 Task: Create in the project ZenithTech and in the Backlog issue 'HR management system for a company with advanced employee onboarding and performance tracking features' a child issue 'Chatbot conversation user engagement analysis and reporting', and assign it to team member softage.4@softage.net.
Action: Mouse moved to (38, 195)
Screenshot: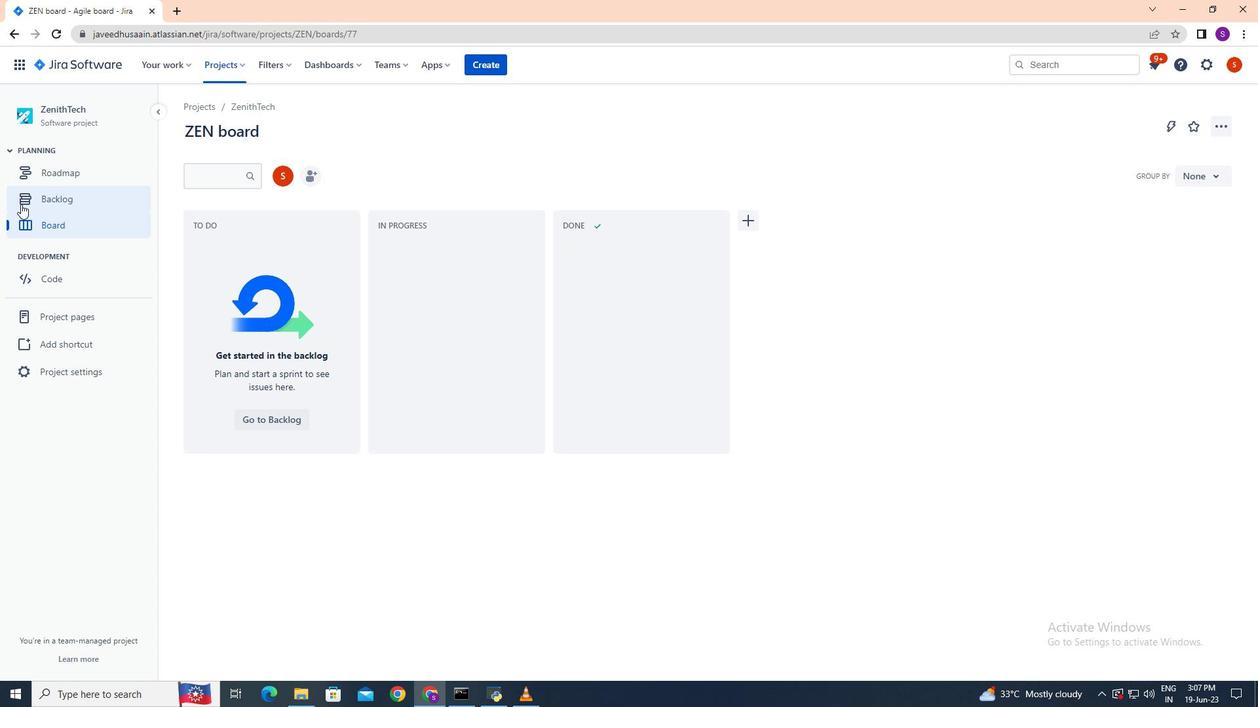 
Action: Mouse pressed left at (38, 195)
Screenshot: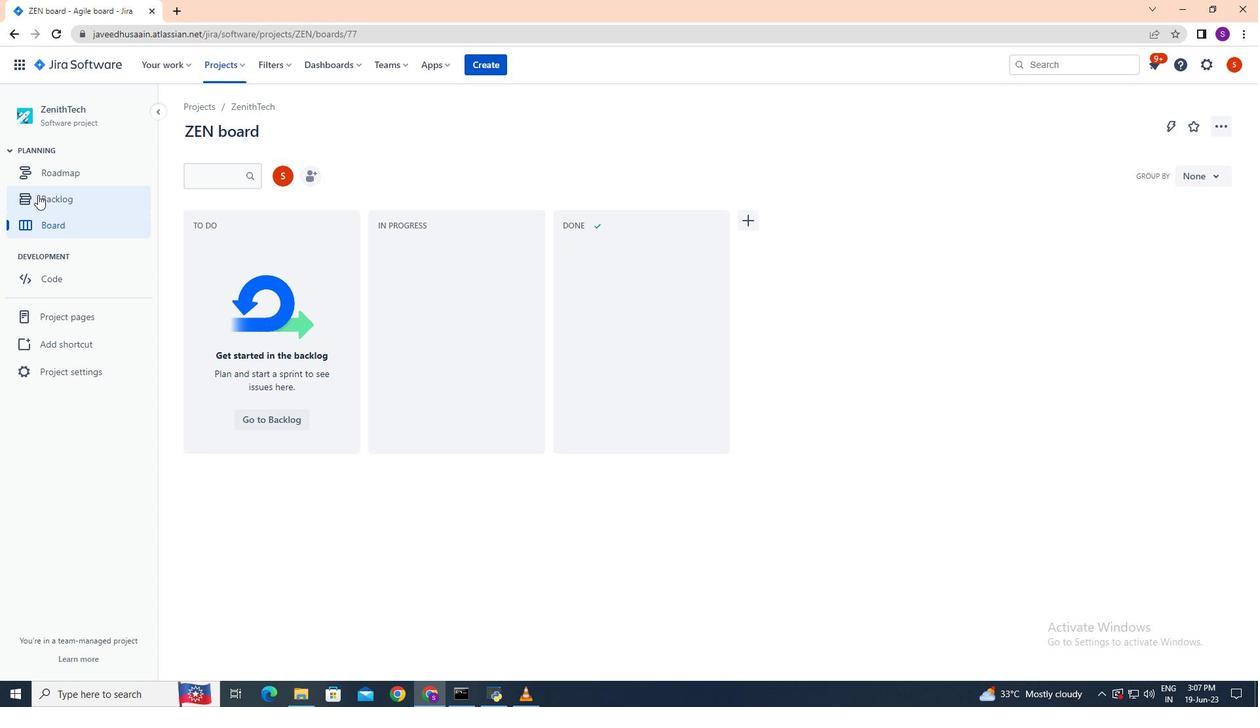 
Action: Mouse moved to (783, 392)
Screenshot: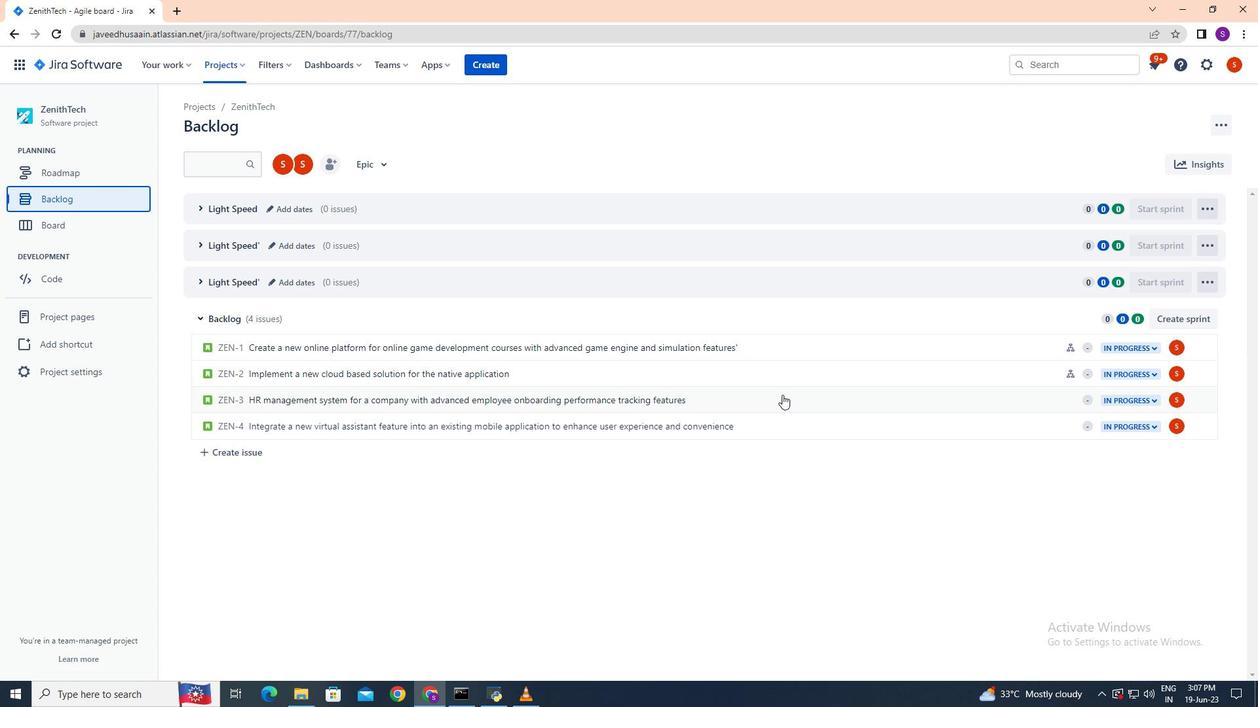 
Action: Mouse pressed left at (783, 392)
Screenshot: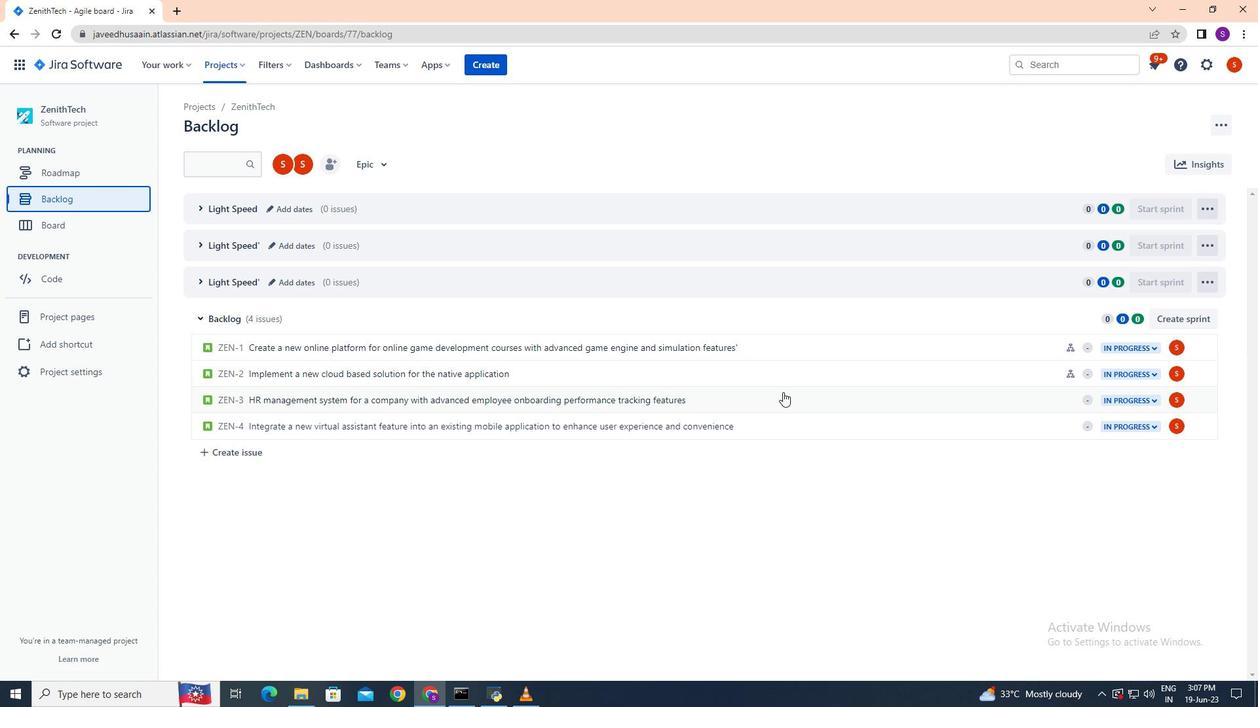 
Action: Mouse moved to (1028, 308)
Screenshot: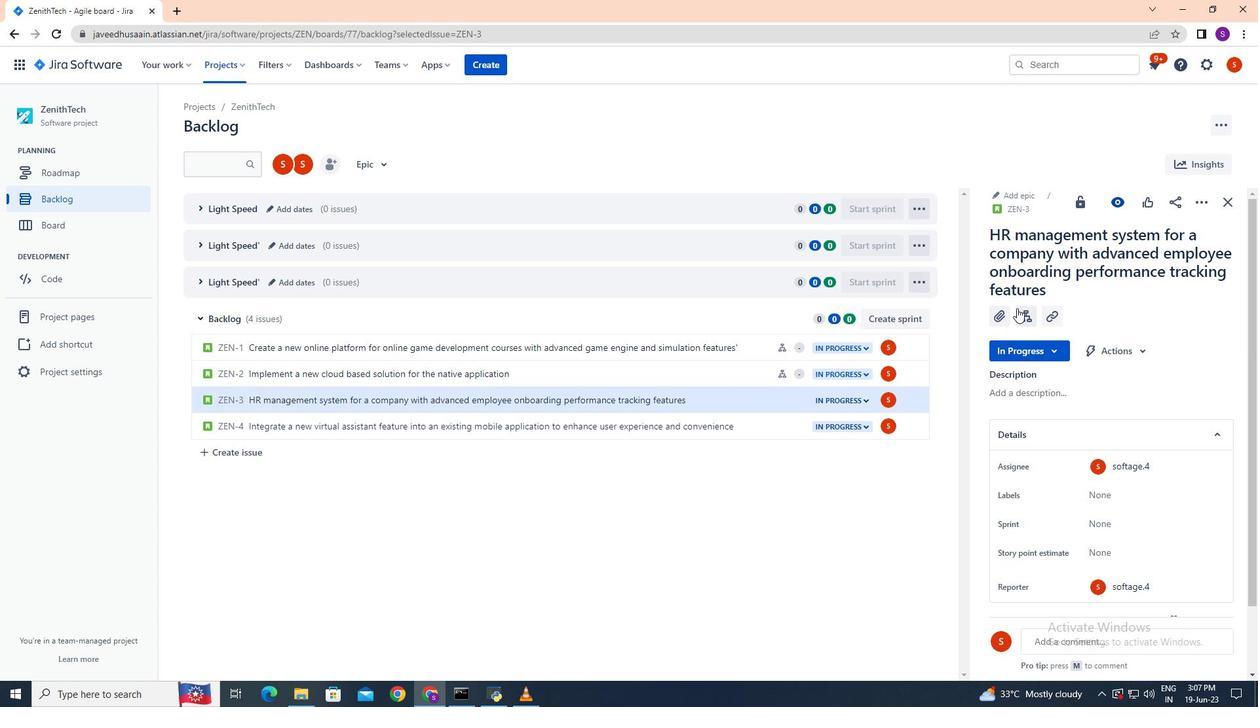
Action: Mouse pressed left at (1028, 308)
Screenshot: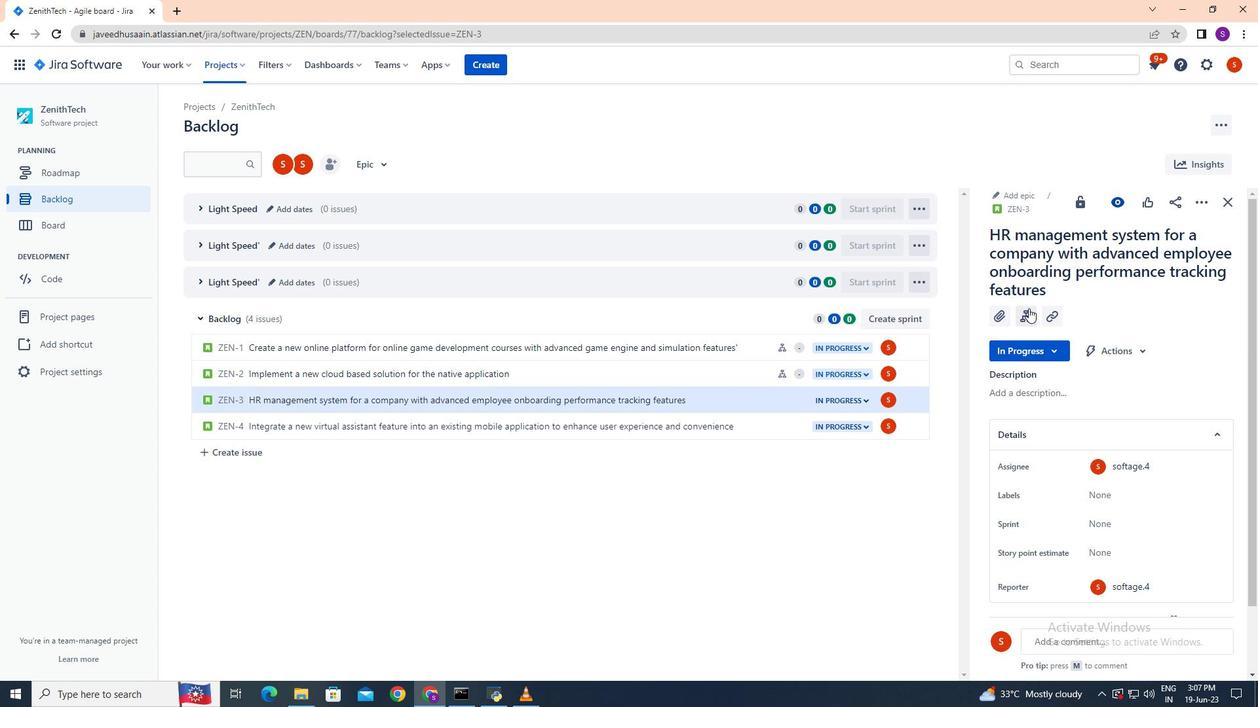 
Action: Mouse moved to (1036, 426)
Screenshot: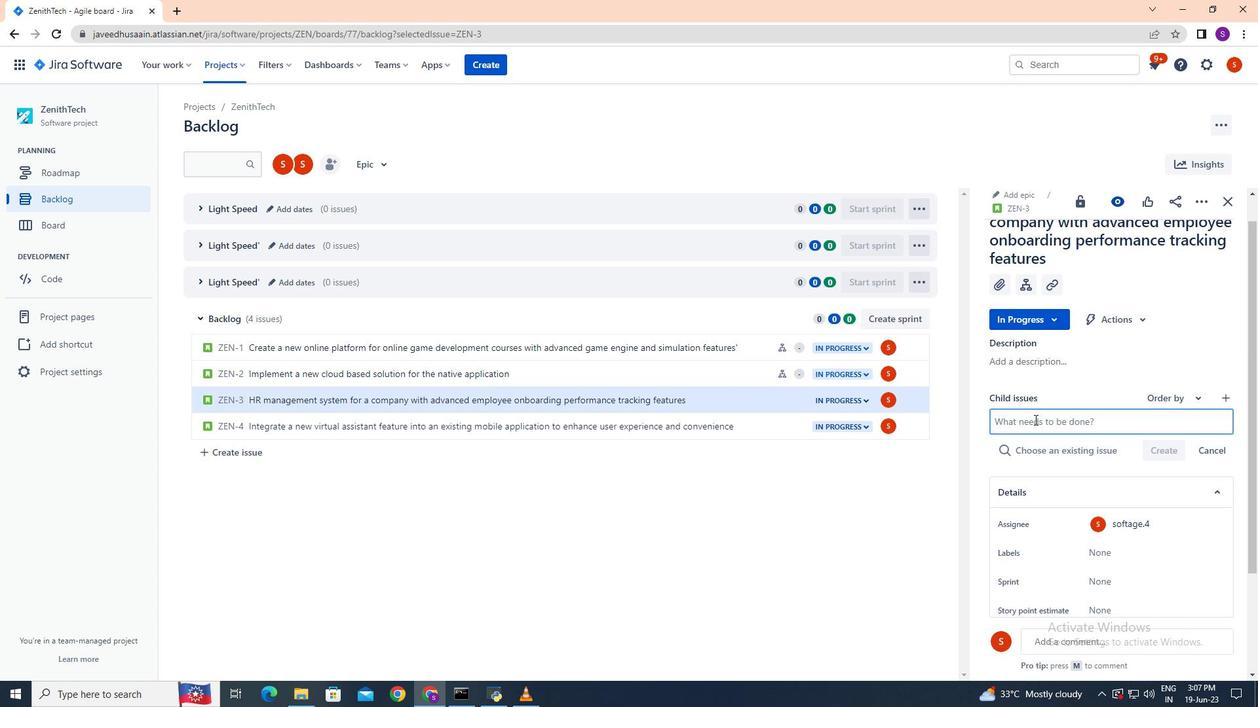 
Action: Mouse pressed left at (1036, 426)
Screenshot: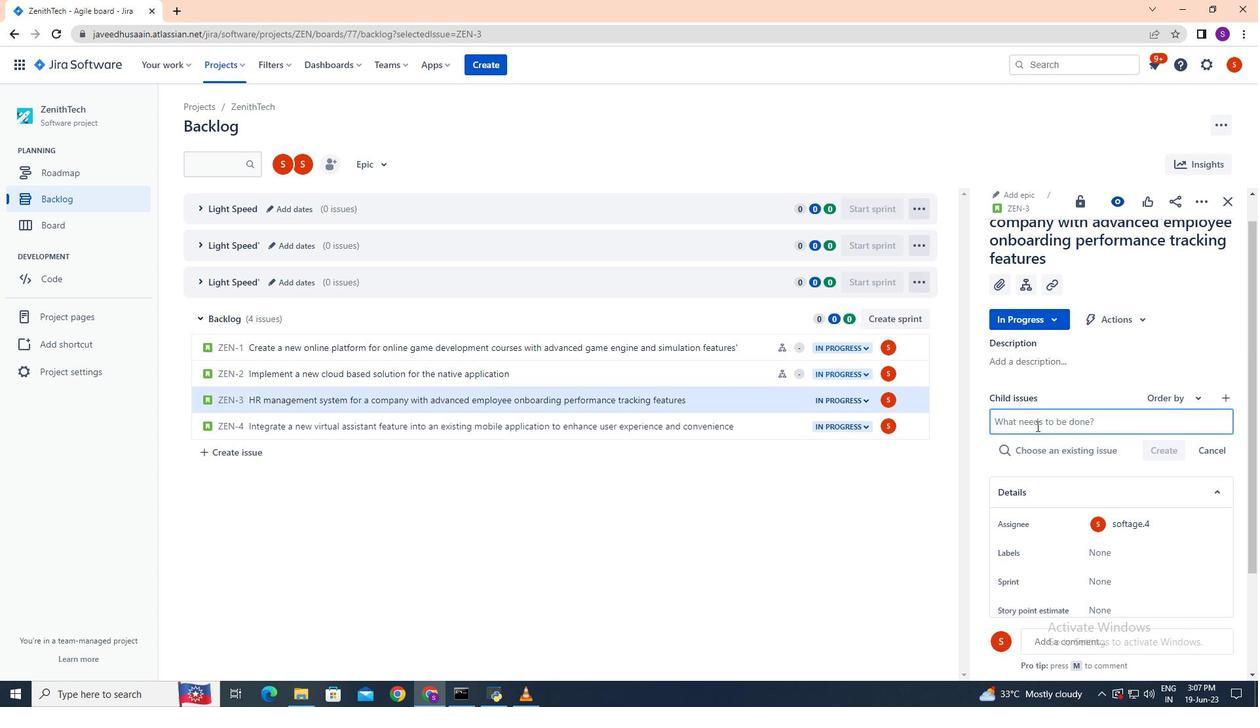 
Action: Key pressed <Key.shift>Chatbot<Key.space>conversation<Key.space>user<Key.space>engagement<Key.space>analysis<Key.space>and<Key.space>repoering
Screenshot: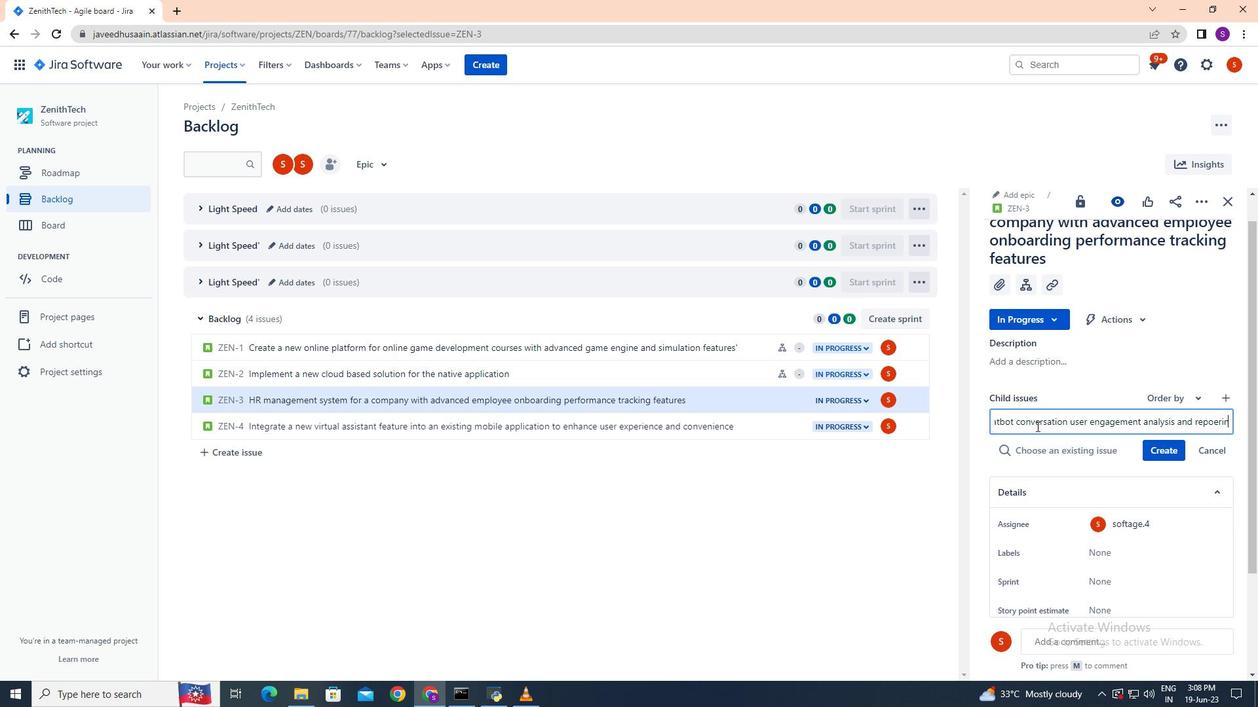 
Action: Mouse moved to (1024, 418)
Screenshot: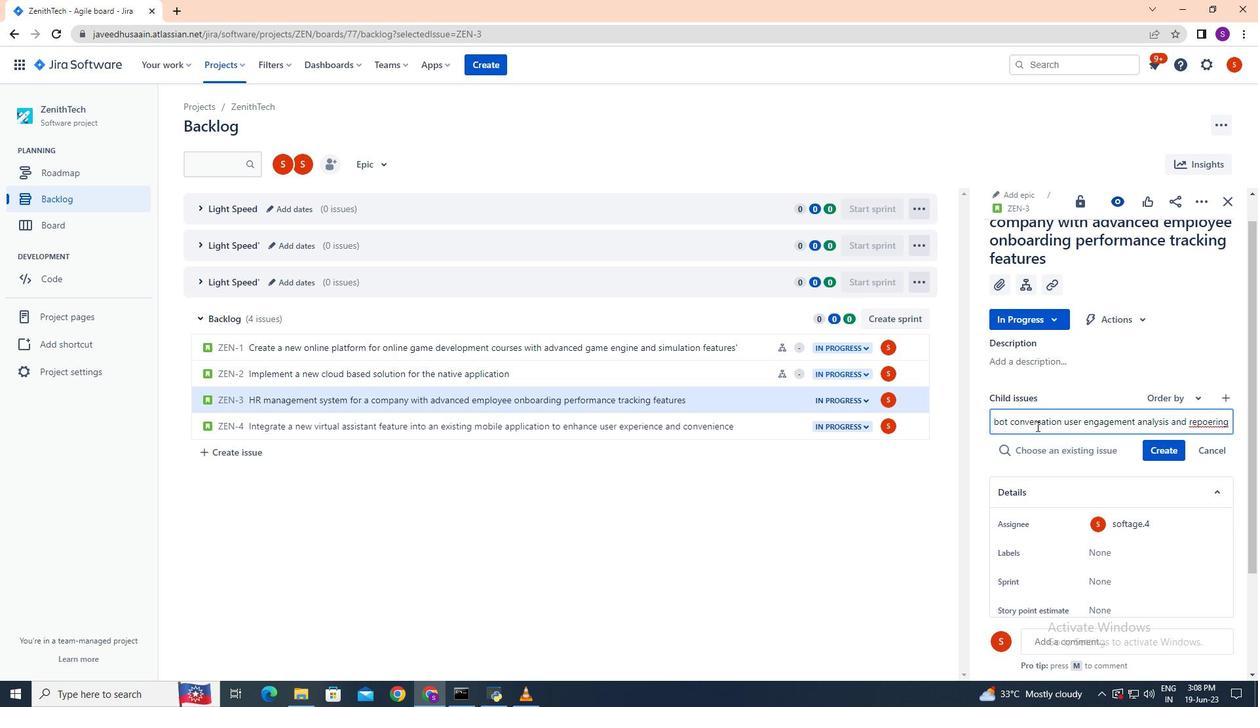 
Action: Key pressed <Key.backspace><Key.backspace><Key.backspace>ting<Key.enter>
Screenshot: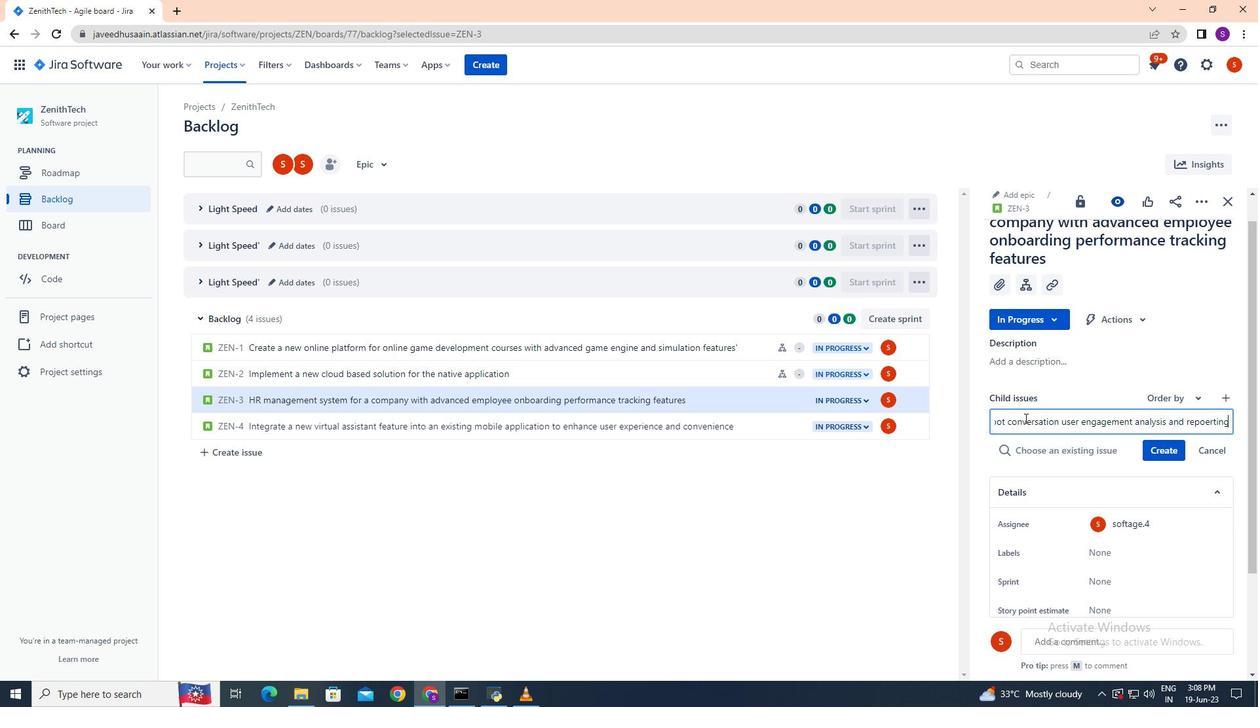 
Action: Mouse moved to (1181, 424)
Screenshot: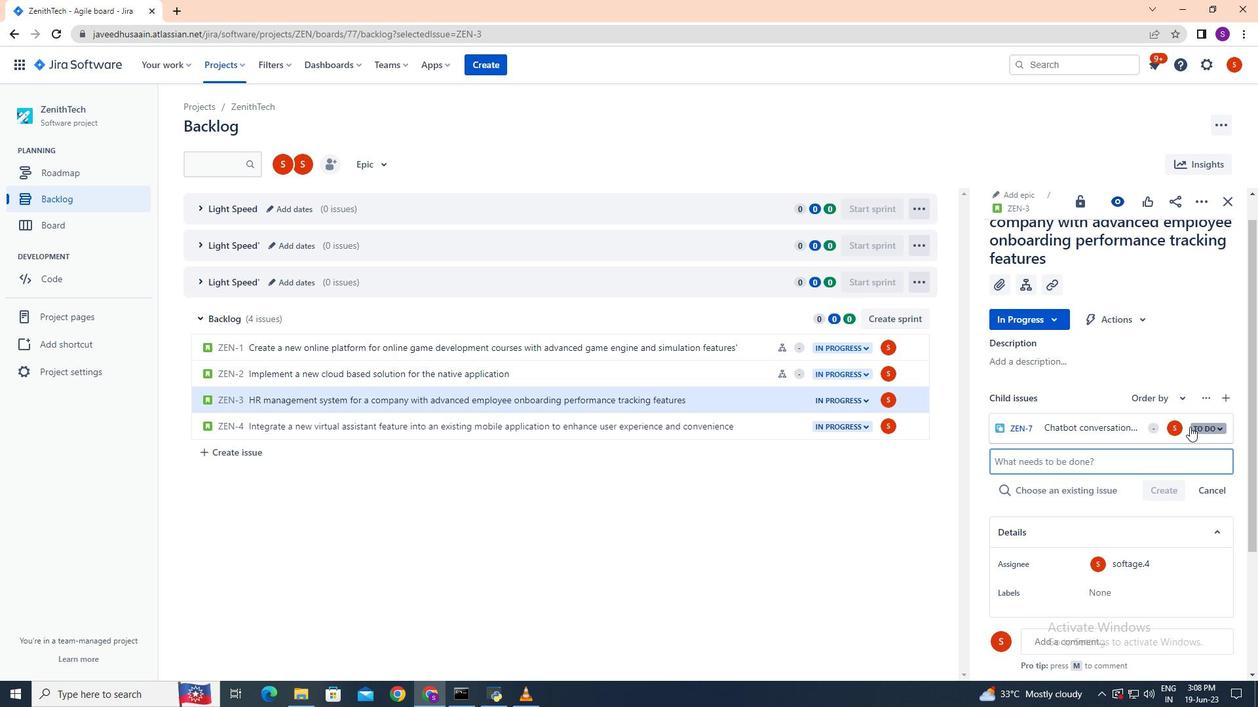 
Action: Mouse pressed left at (1181, 424)
Screenshot: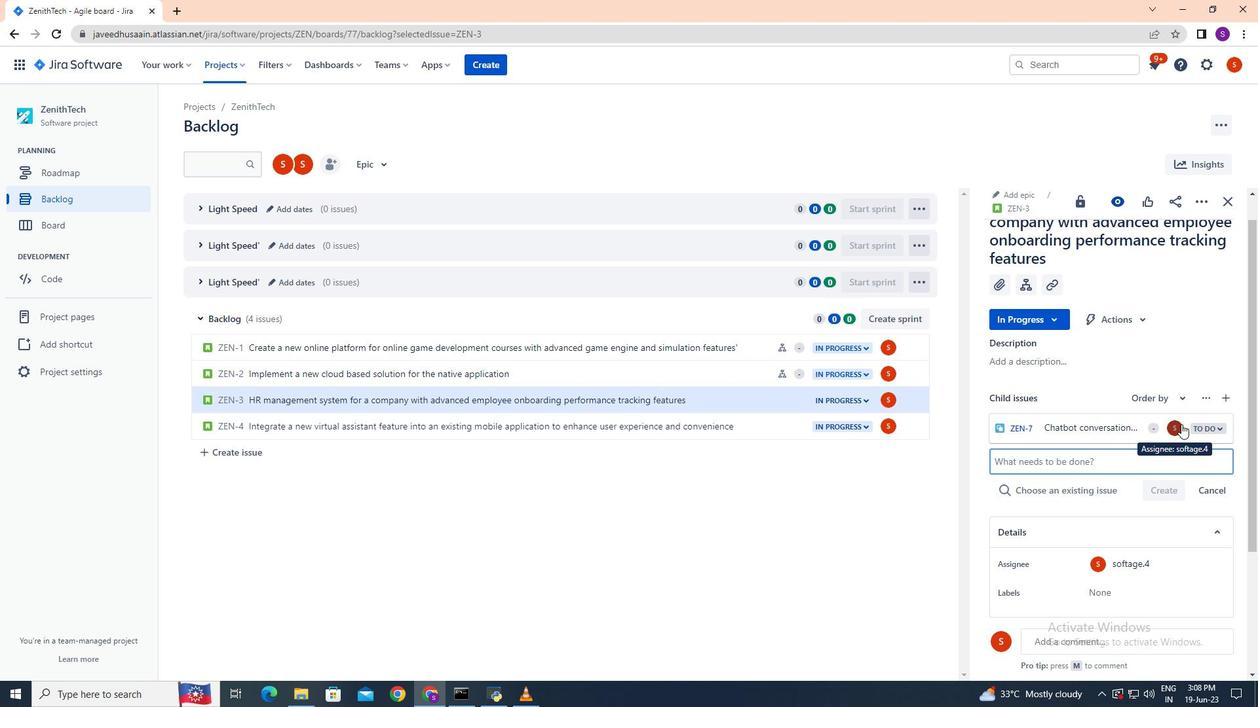 
Action: Mouse moved to (1164, 415)
Screenshot: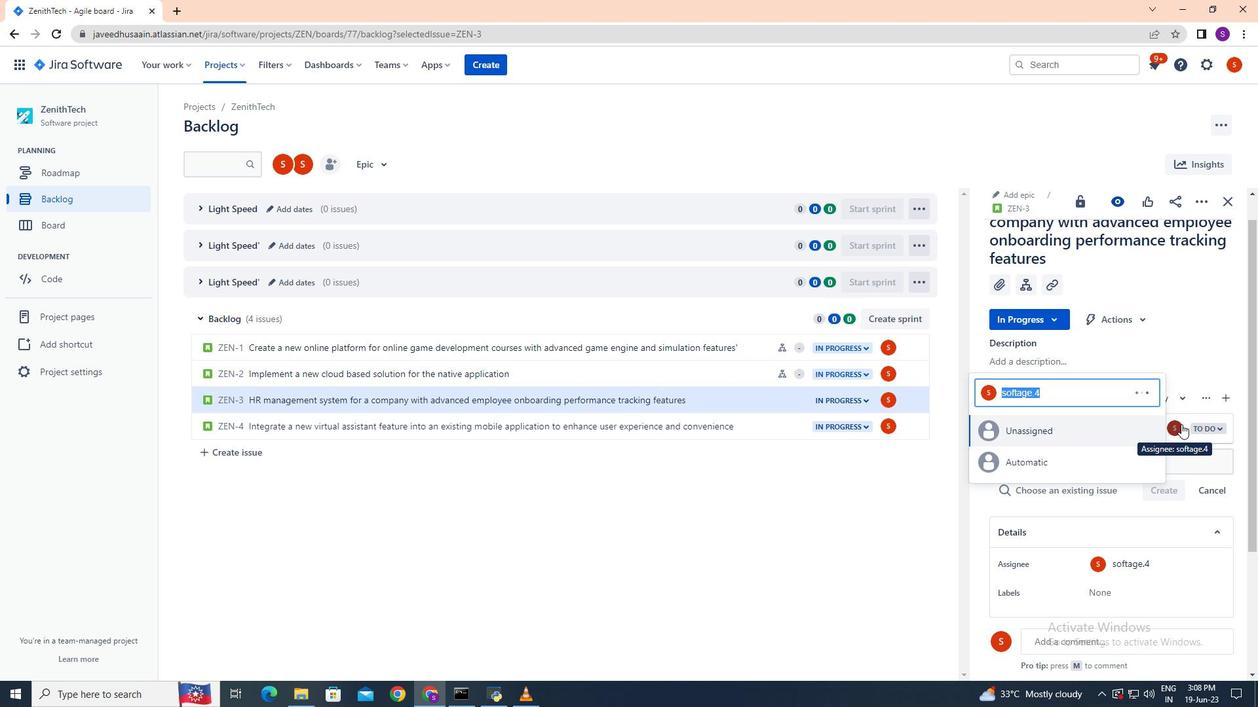 
Action: Key pressed s
Screenshot: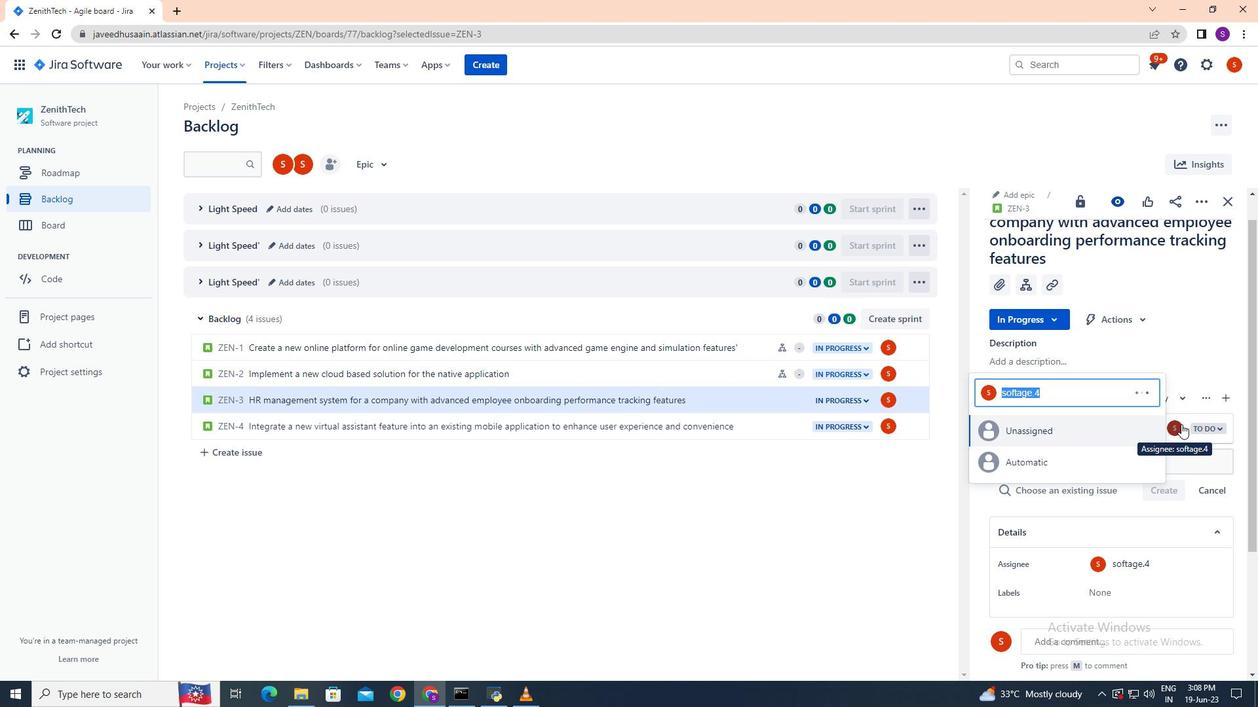 
Action: Mouse moved to (1163, 415)
Screenshot: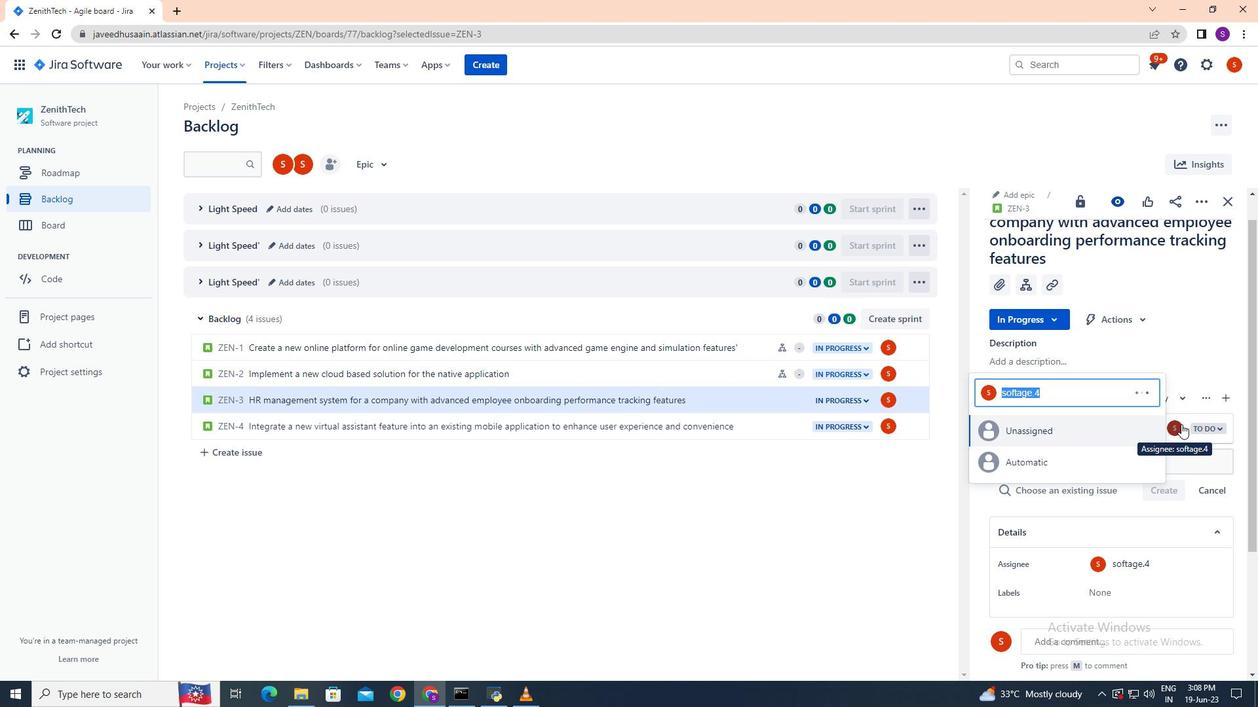 
Action: Key pressed oftage.4<Key.shift>@softage<Key.shift>.net
Screenshot: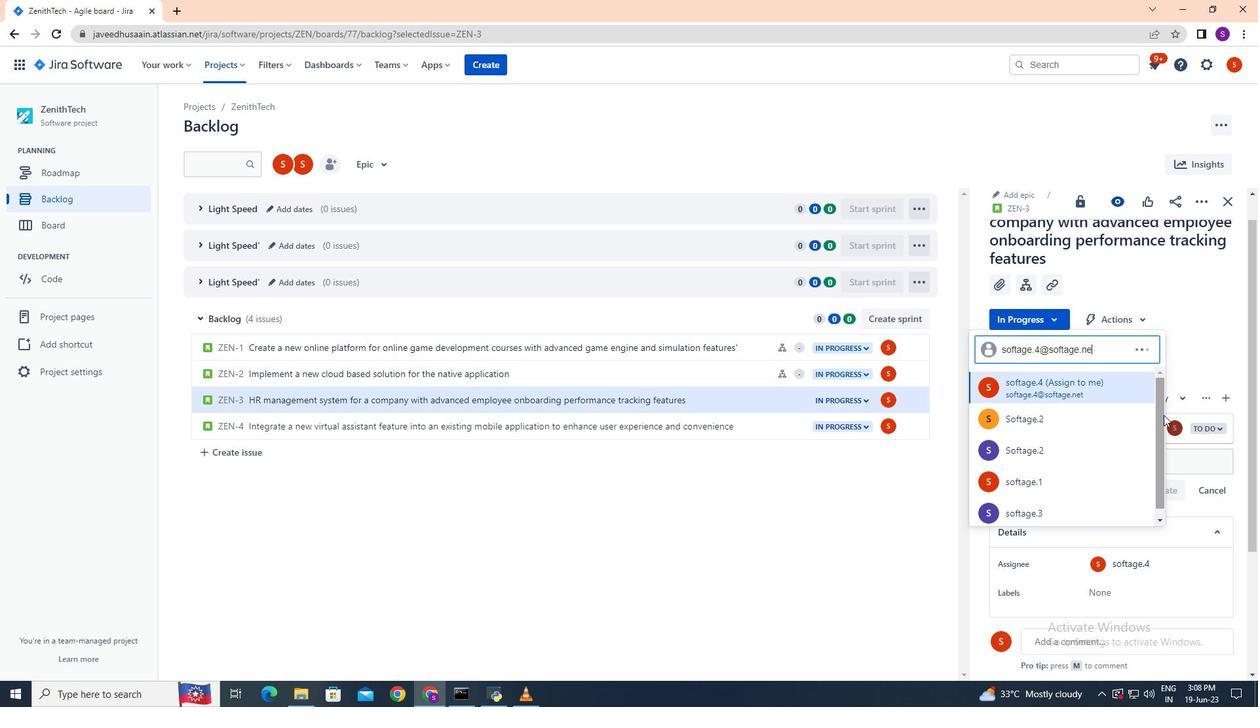 
Action: Mouse moved to (1075, 434)
Screenshot: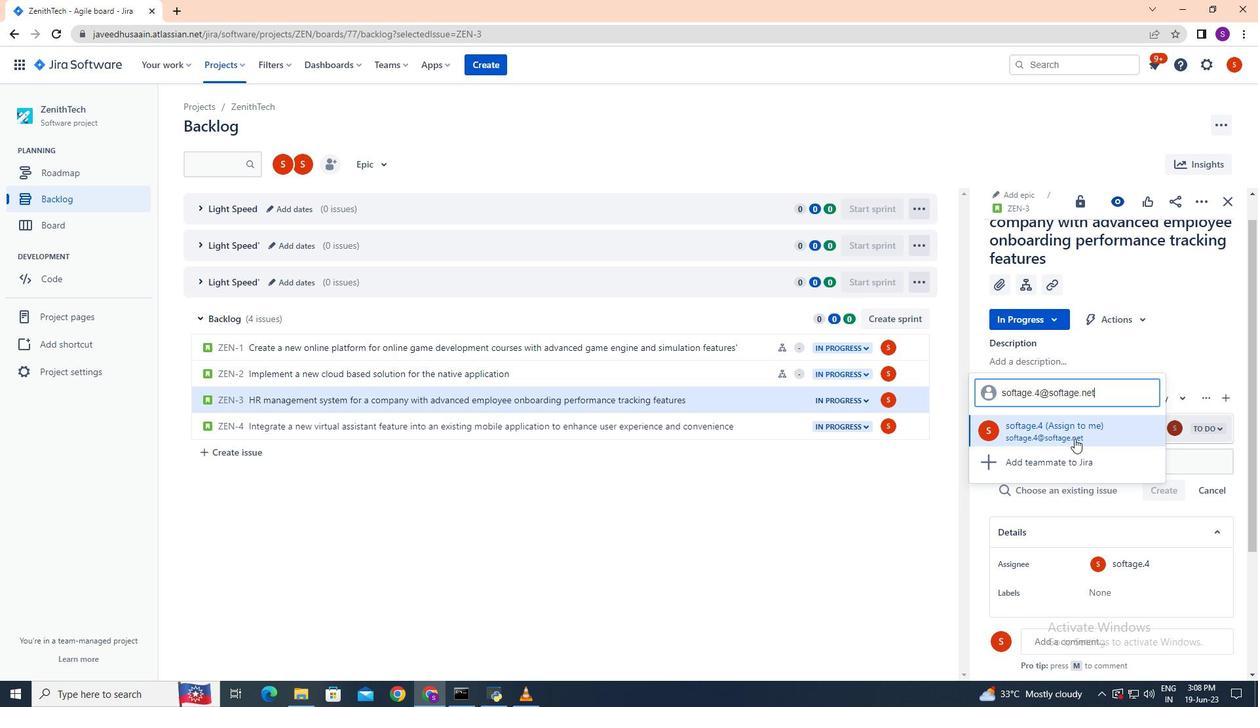 
Action: Mouse pressed left at (1075, 434)
Screenshot: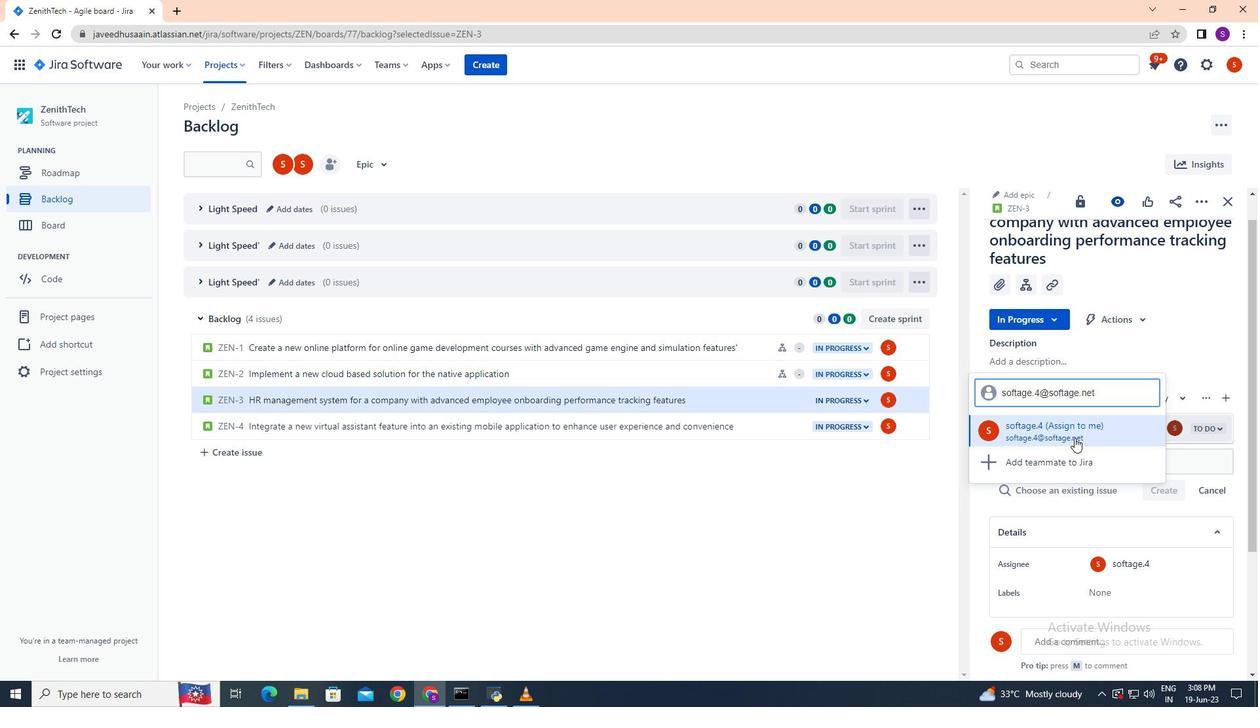 
